 Task: Select peek in the goto location multiple type definitions.
Action: Mouse moved to (66, 454)
Screenshot: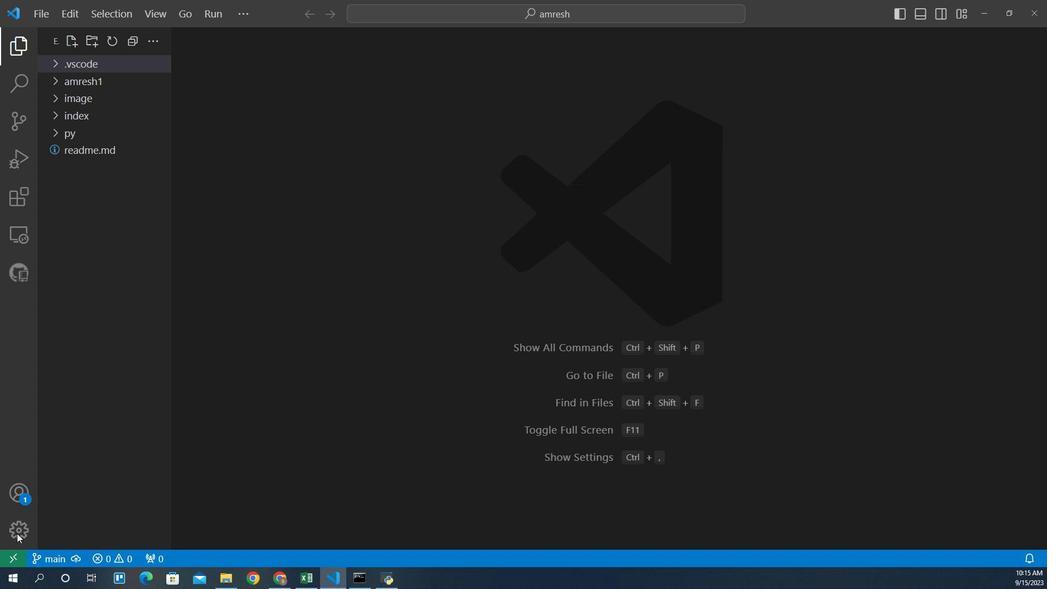 
Action: Mouse pressed left at (66, 454)
Screenshot: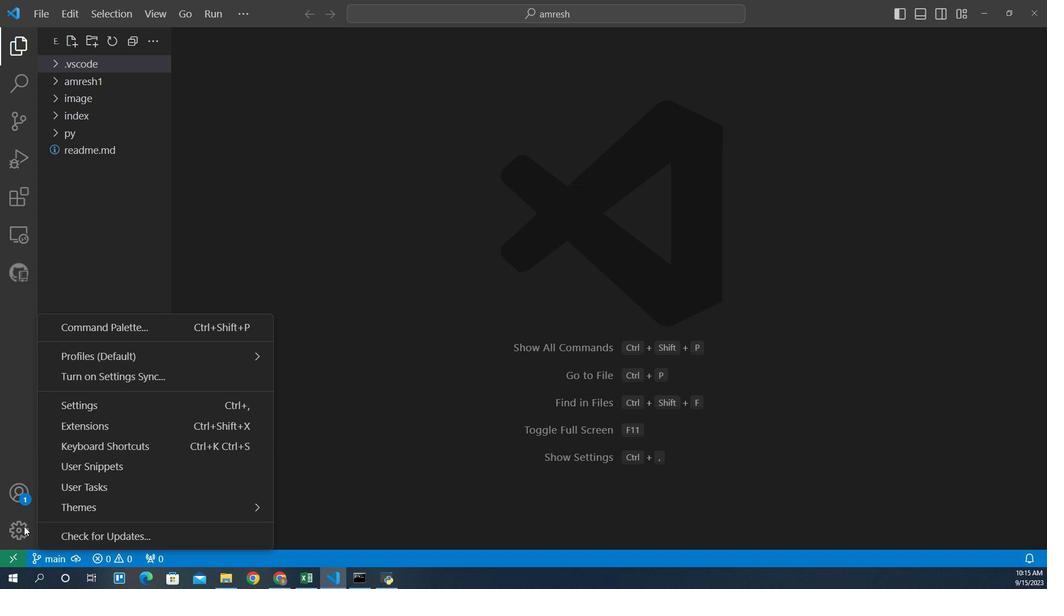 
Action: Mouse moved to (120, 365)
Screenshot: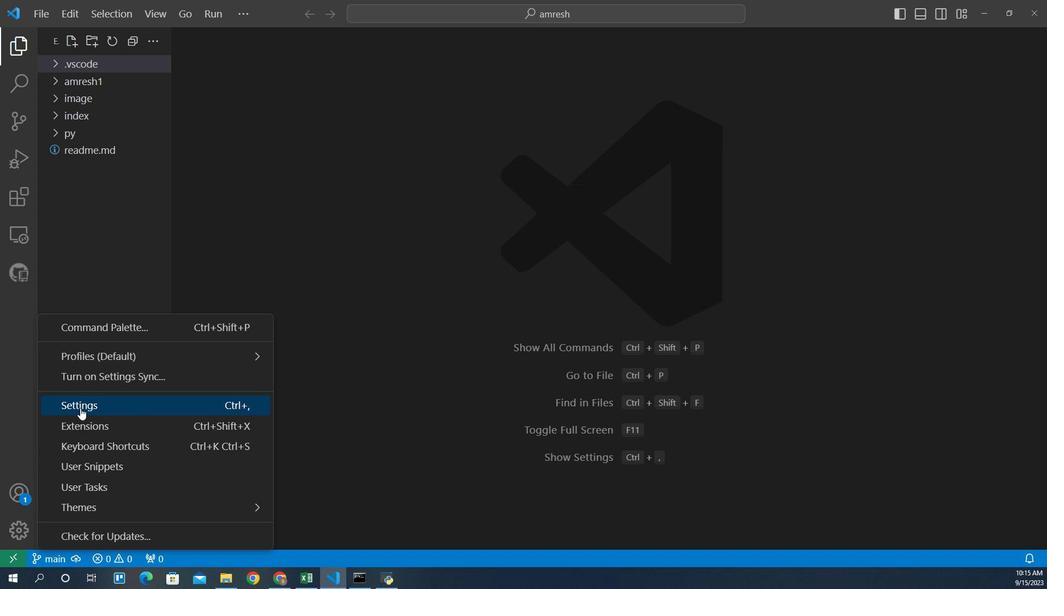 
Action: Mouse pressed left at (120, 365)
Screenshot: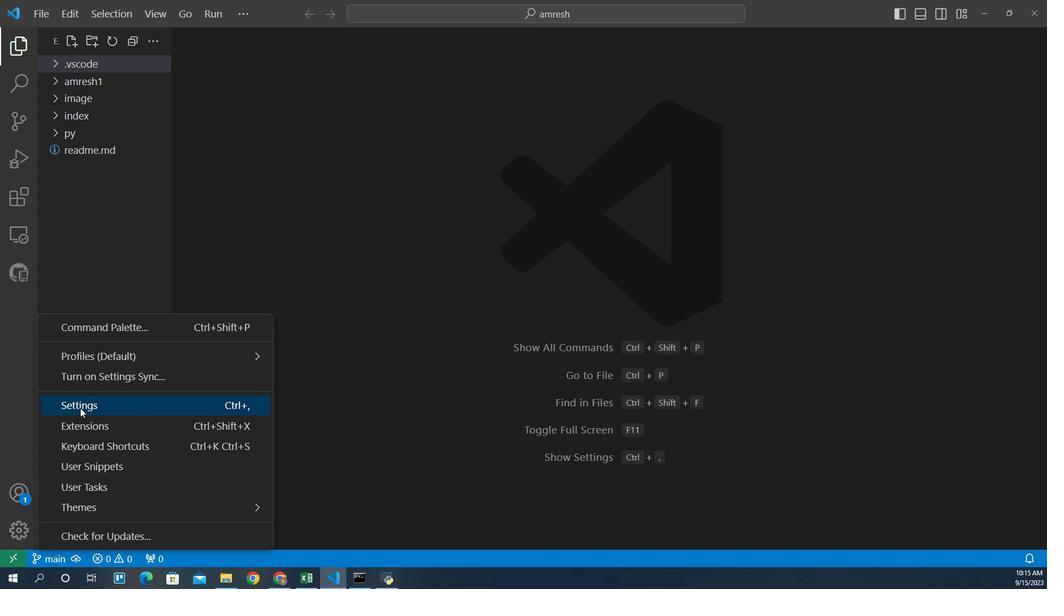 
Action: Mouse moved to (266, 152)
Screenshot: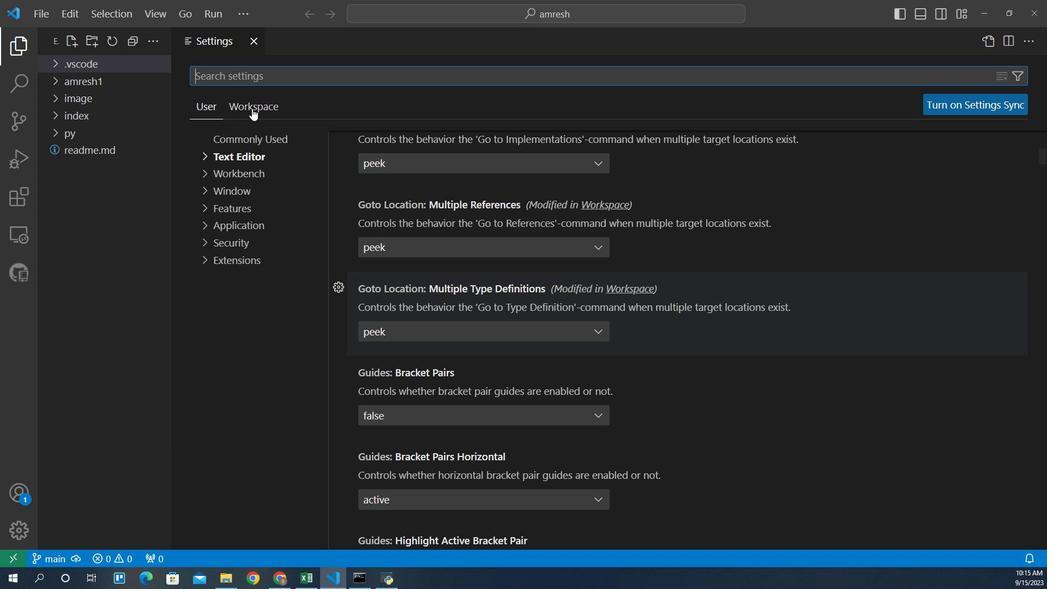 
Action: Mouse pressed left at (266, 152)
Screenshot: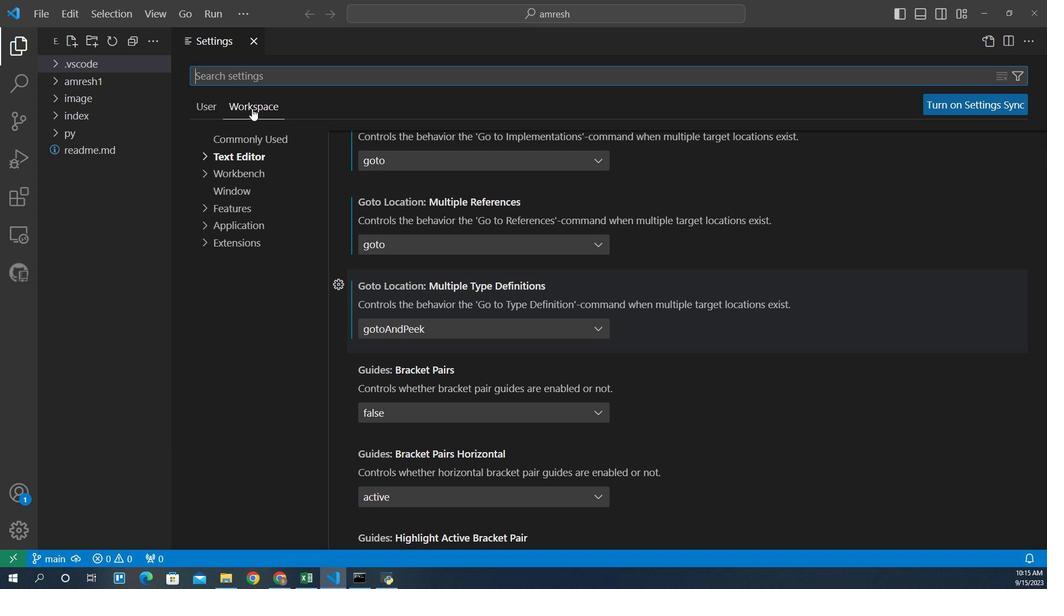 
Action: Mouse moved to (258, 188)
Screenshot: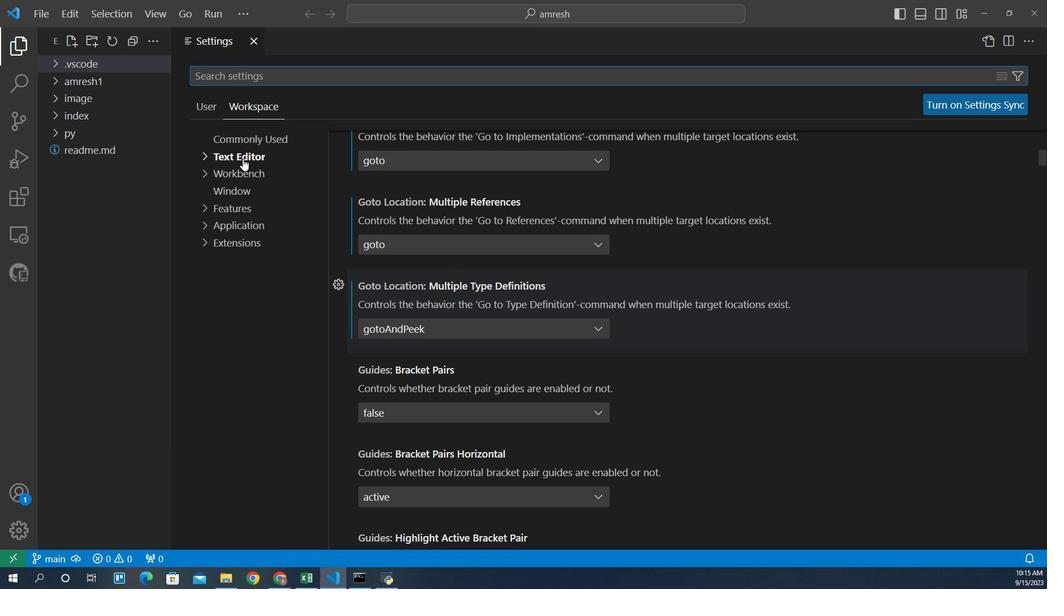 
Action: Mouse pressed left at (258, 188)
Screenshot: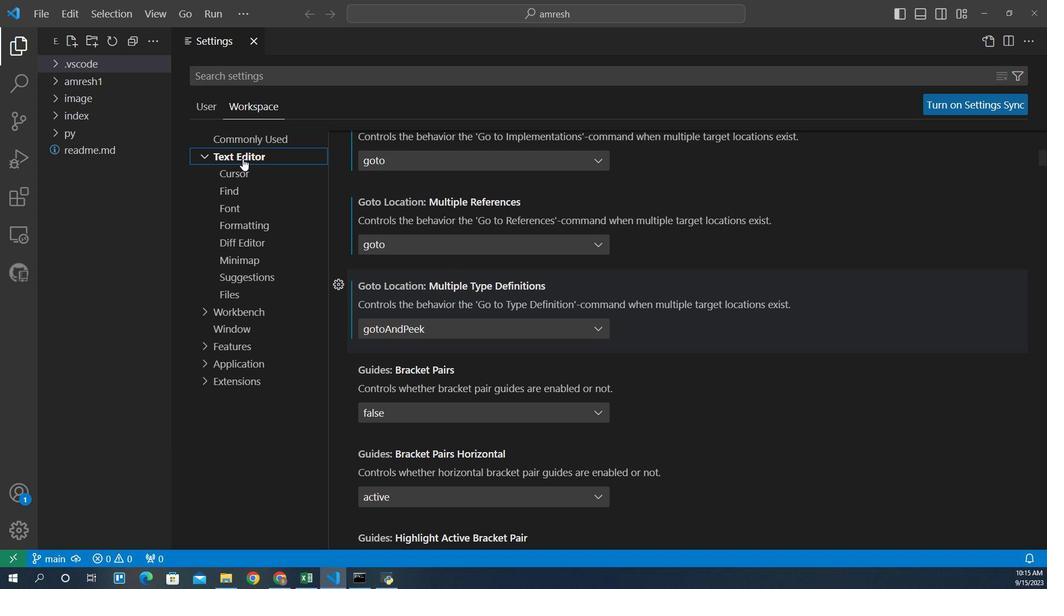 
Action: Mouse moved to (407, 310)
Screenshot: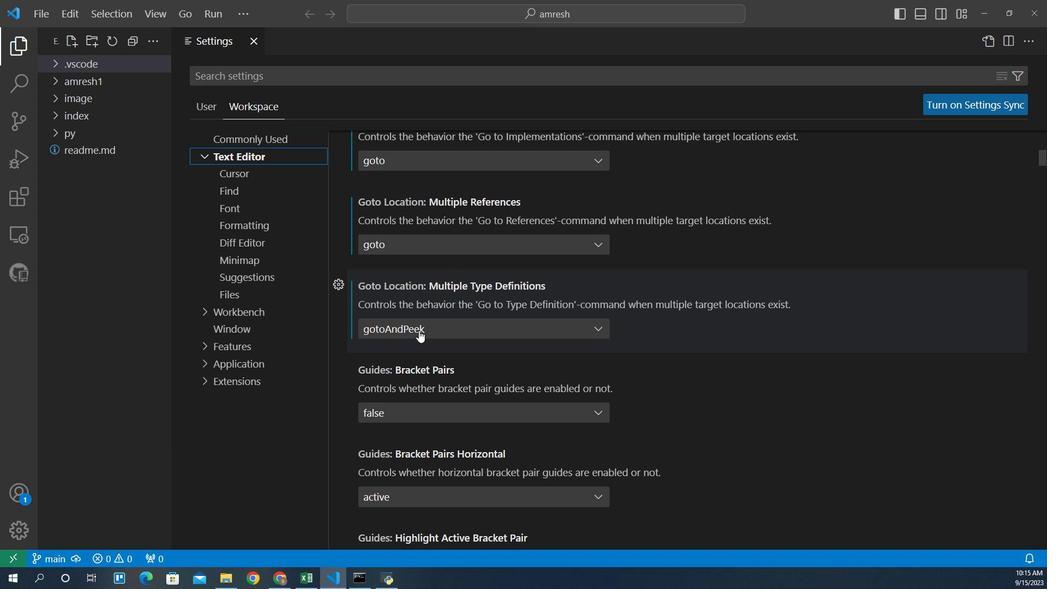 
Action: Mouse pressed left at (407, 310)
Screenshot: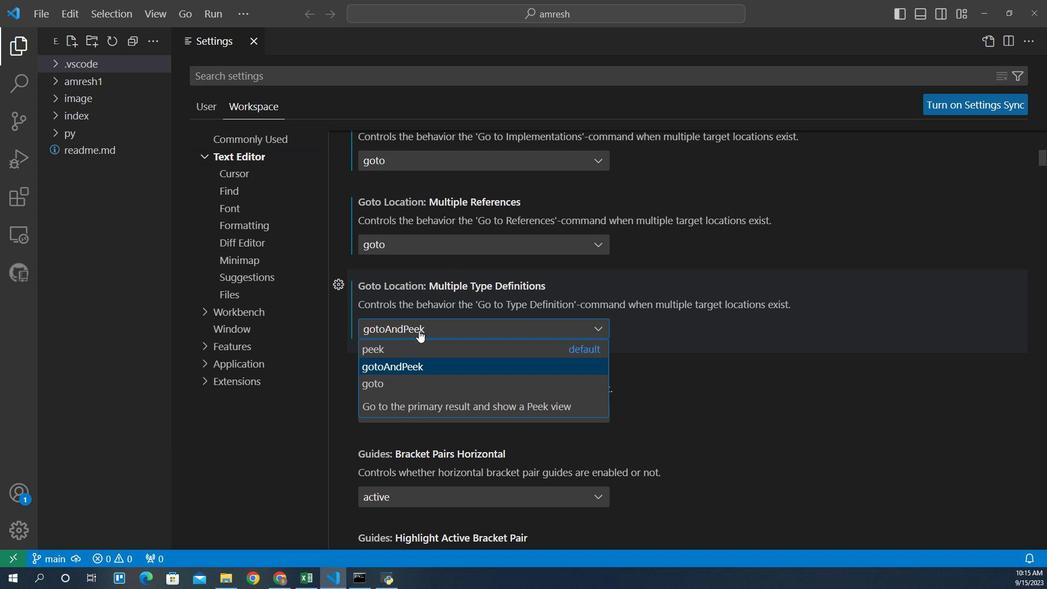 
Action: Mouse moved to (394, 325)
Screenshot: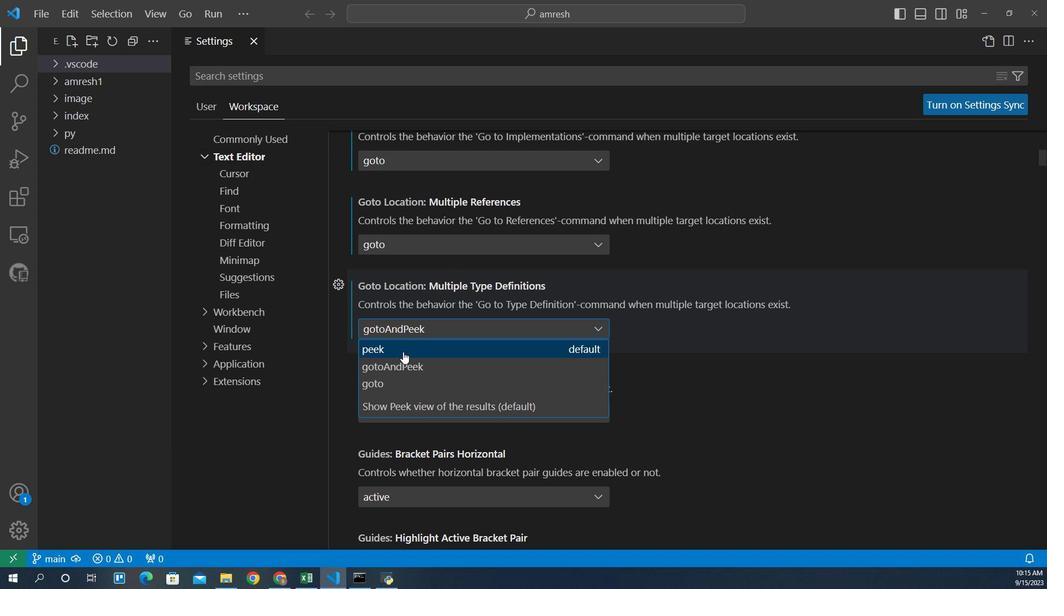 
Action: Mouse pressed left at (394, 325)
Screenshot: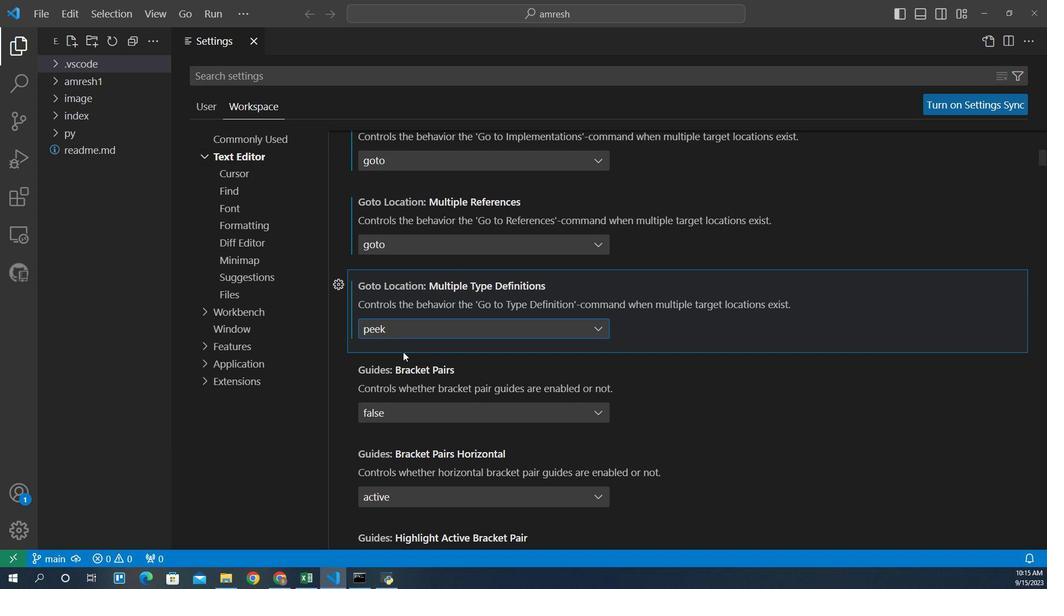 
Action: Mouse moved to (394, 321)
Screenshot: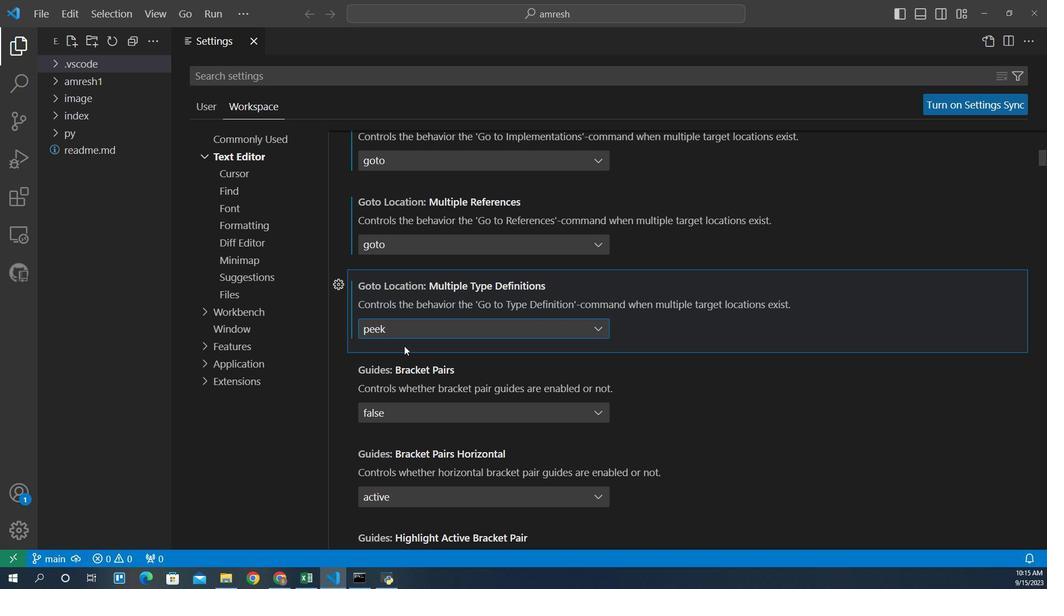 
